 Task: Add Megafood Kids One Daily Multivitamin to the cart.
Action: Mouse moved to (265, 125)
Screenshot: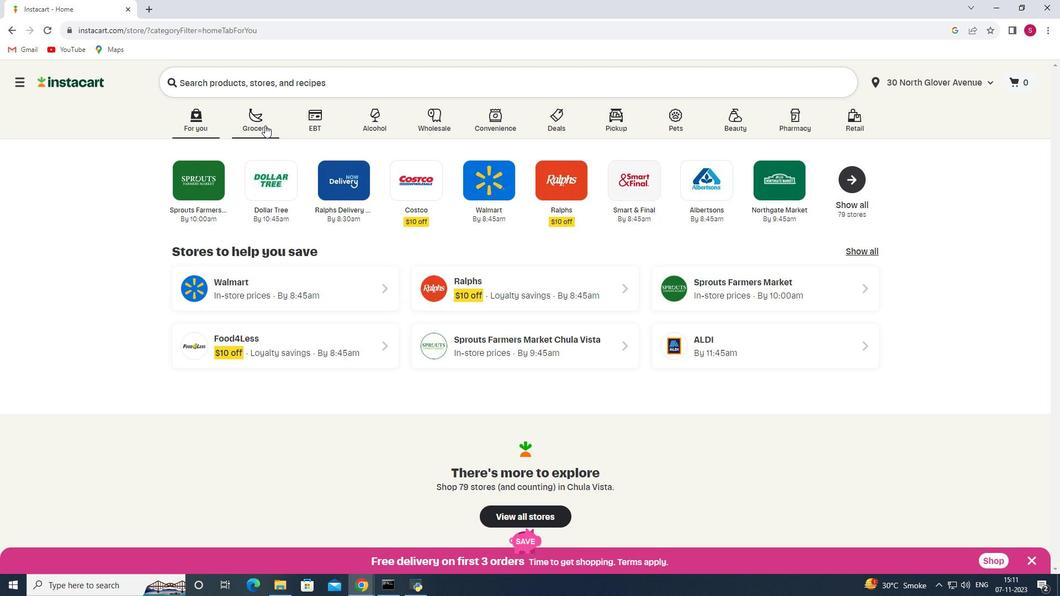 
Action: Mouse pressed left at (265, 125)
Screenshot: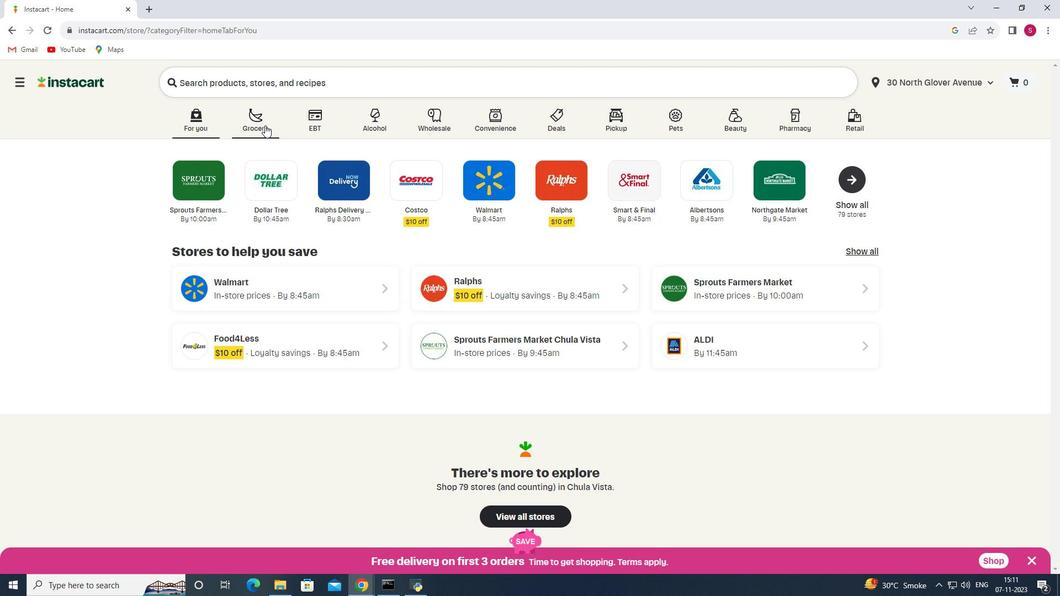 
Action: Mouse moved to (288, 318)
Screenshot: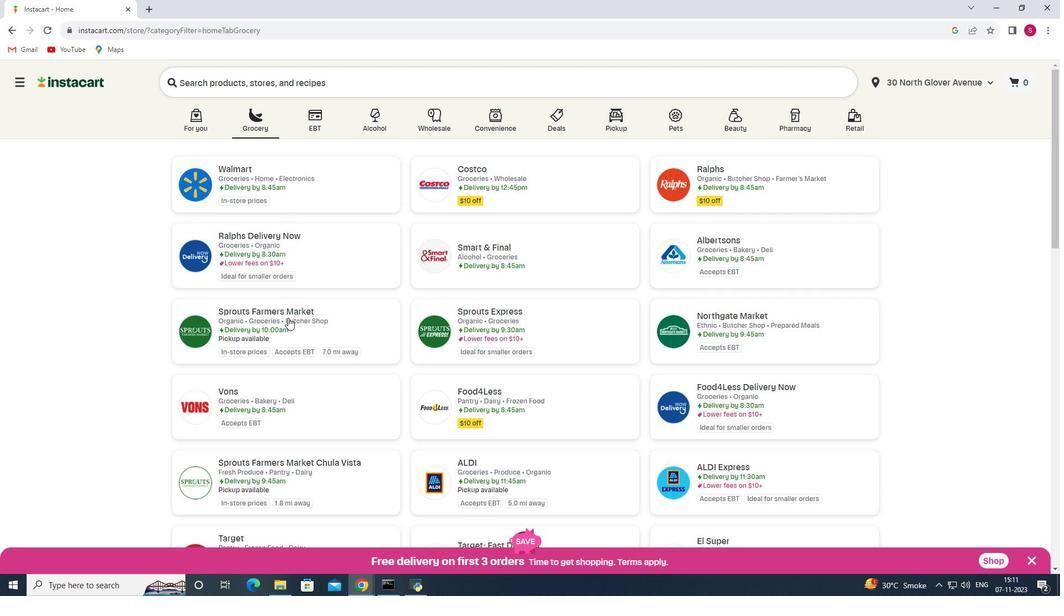
Action: Mouse pressed left at (288, 318)
Screenshot: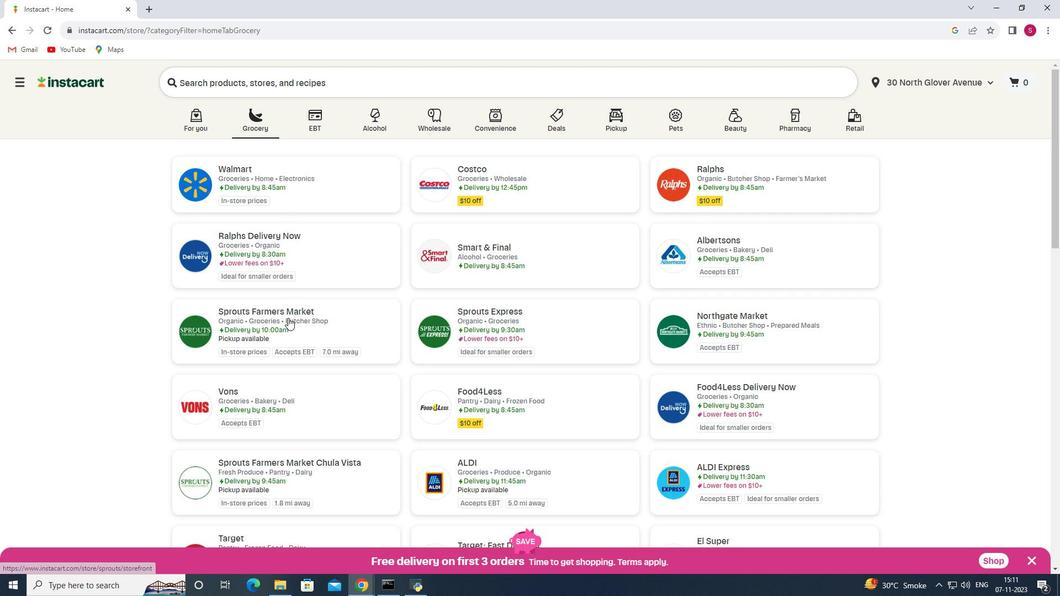 
Action: Mouse moved to (88, 349)
Screenshot: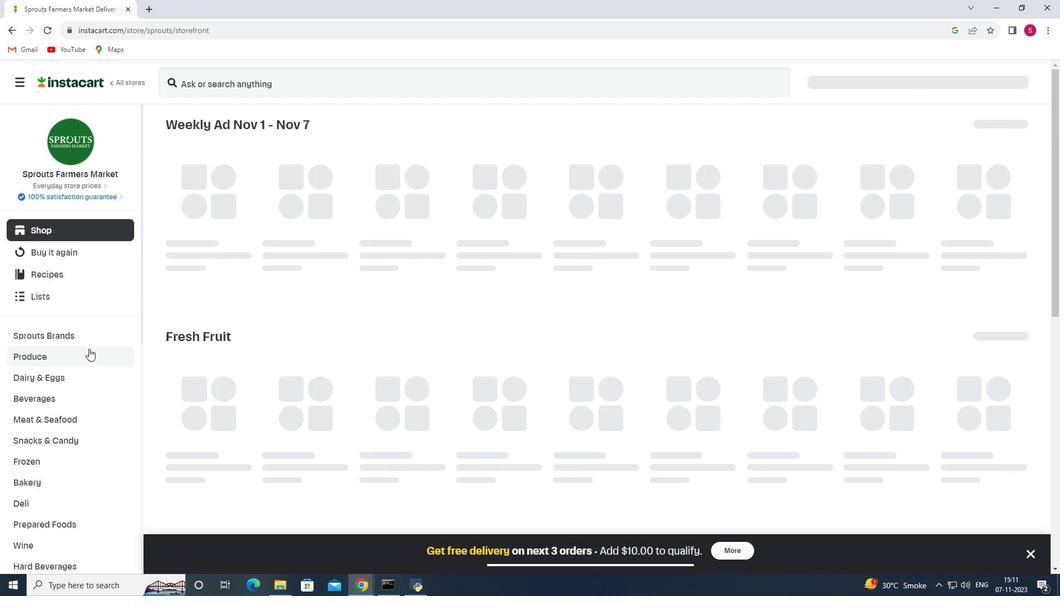 
Action: Mouse scrolled (88, 348) with delta (0, 0)
Screenshot: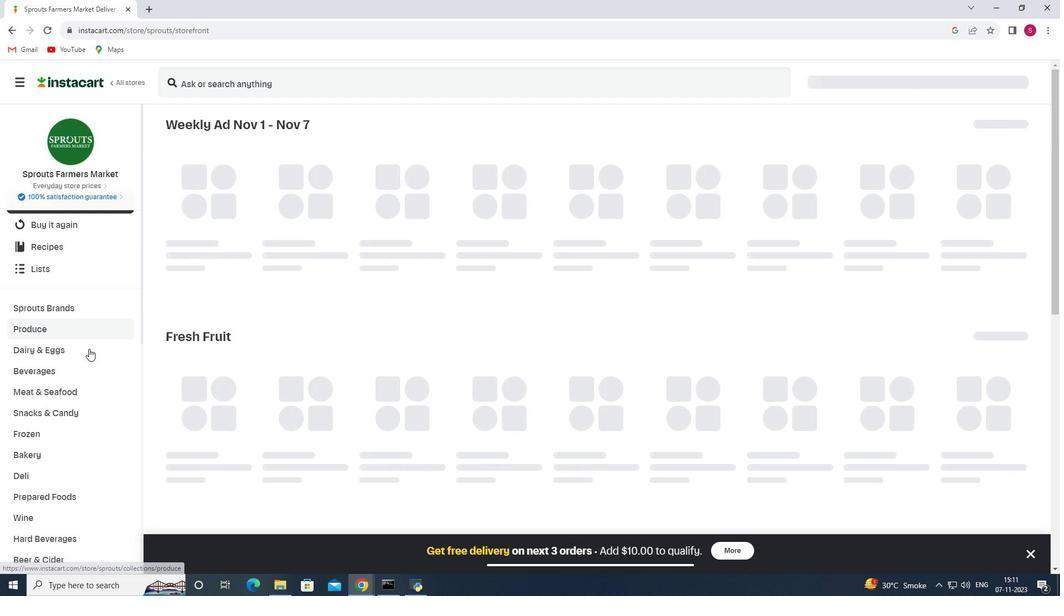 
Action: Mouse moved to (99, 314)
Screenshot: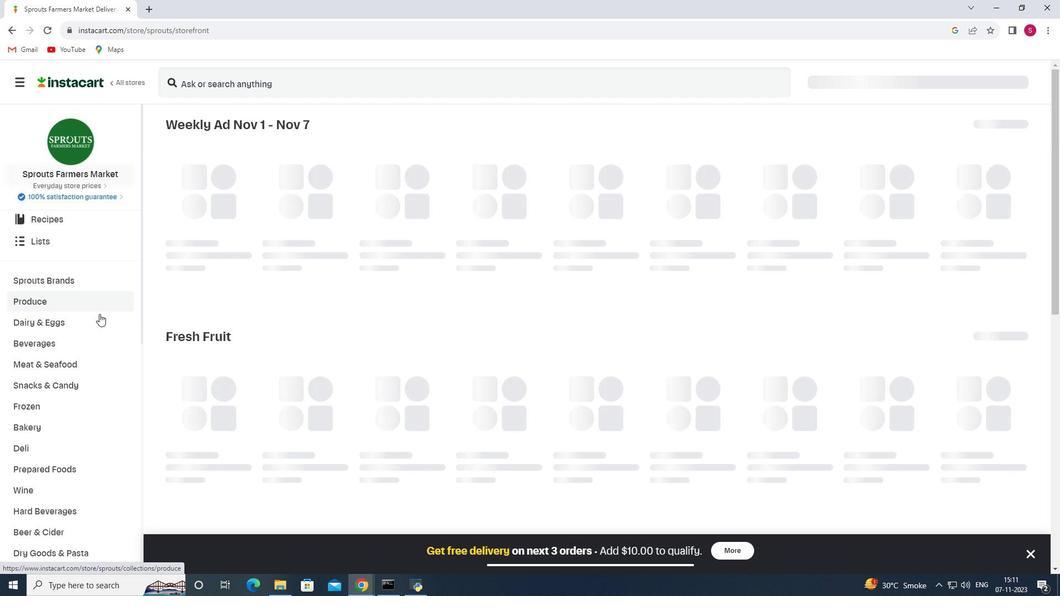 
Action: Mouse scrolled (99, 313) with delta (0, 0)
Screenshot: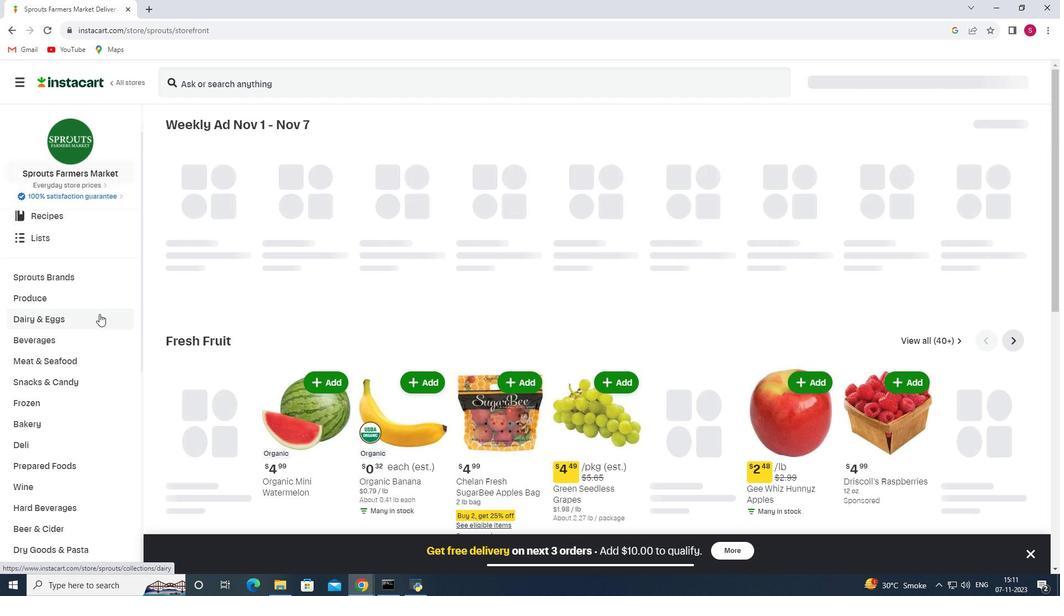 
Action: Mouse scrolled (99, 313) with delta (0, 0)
Screenshot: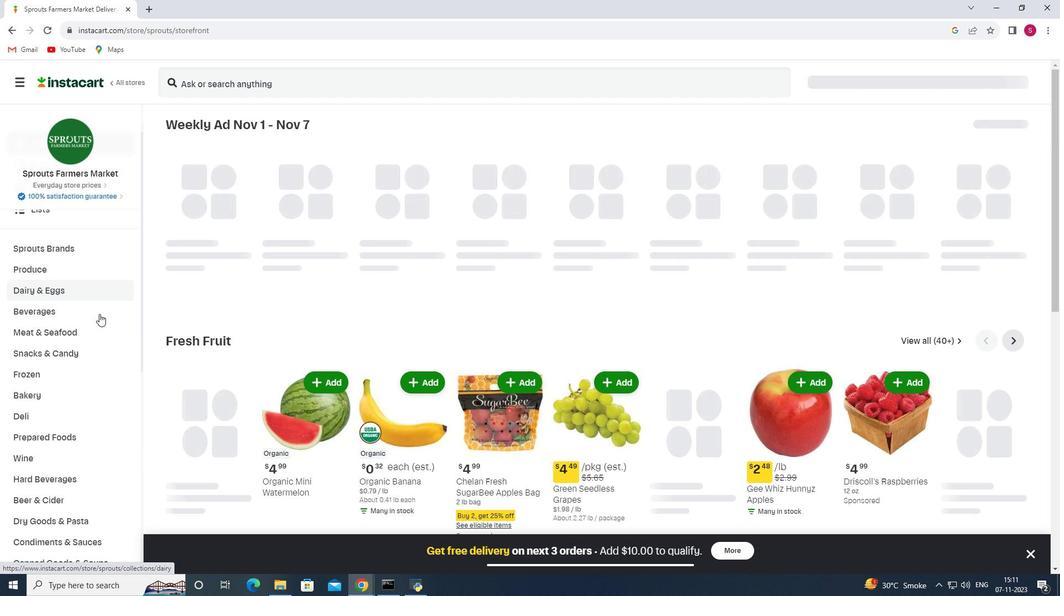 
Action: Mouse scrolled (99, 313) with delta (0, 0)
Screenshot: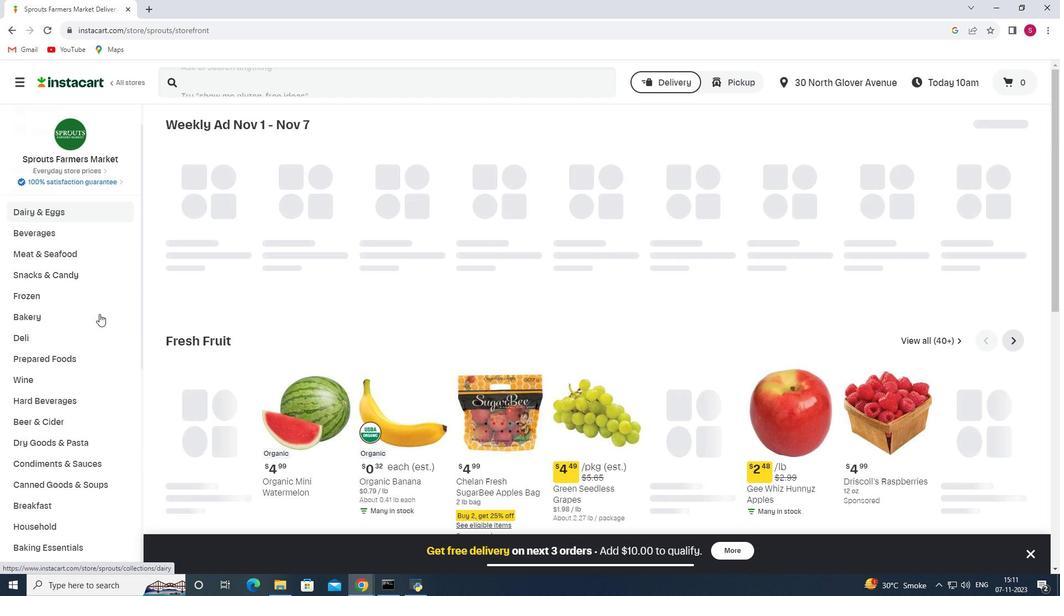 
Action: Mouse scrolled (99, 313) with delta (0, 0)
Screenshot: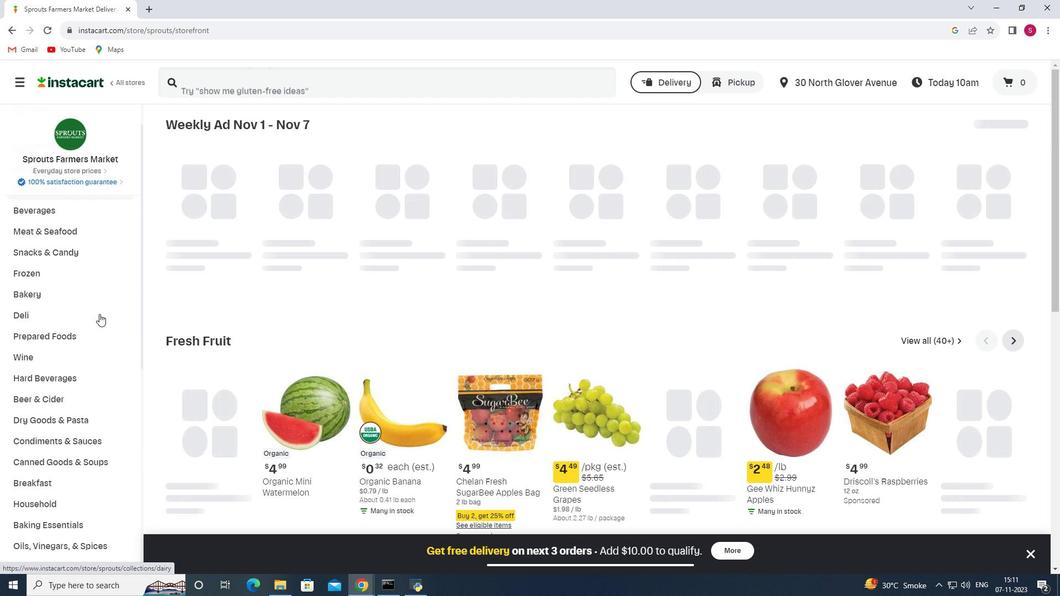 
Action: Mouse moved to (72, 329)
Screenshot: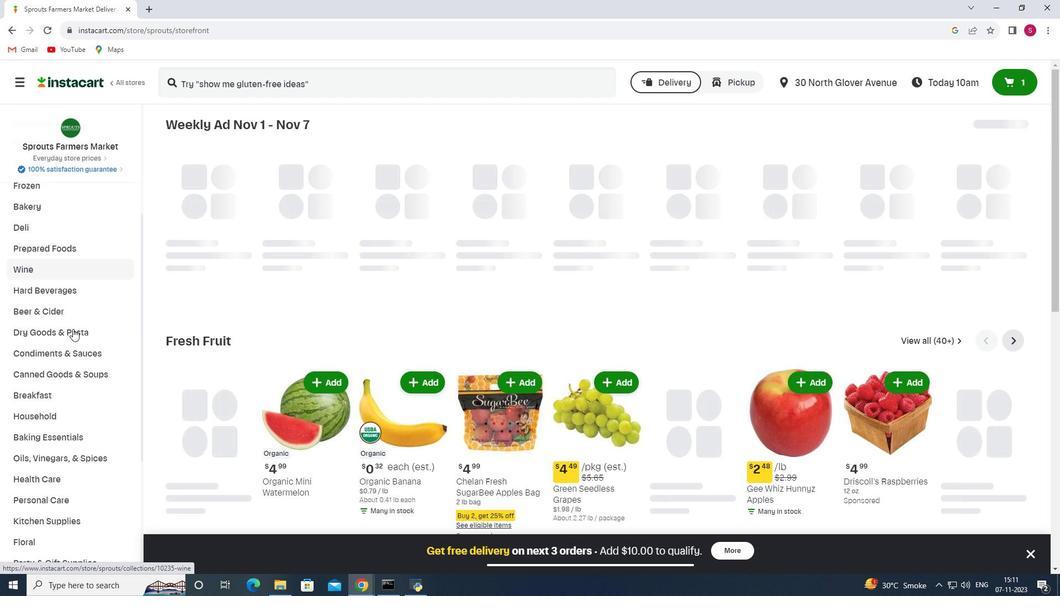 
Action: Mouse scrolled (72, 328) with delta (0, 0)
Screenshot: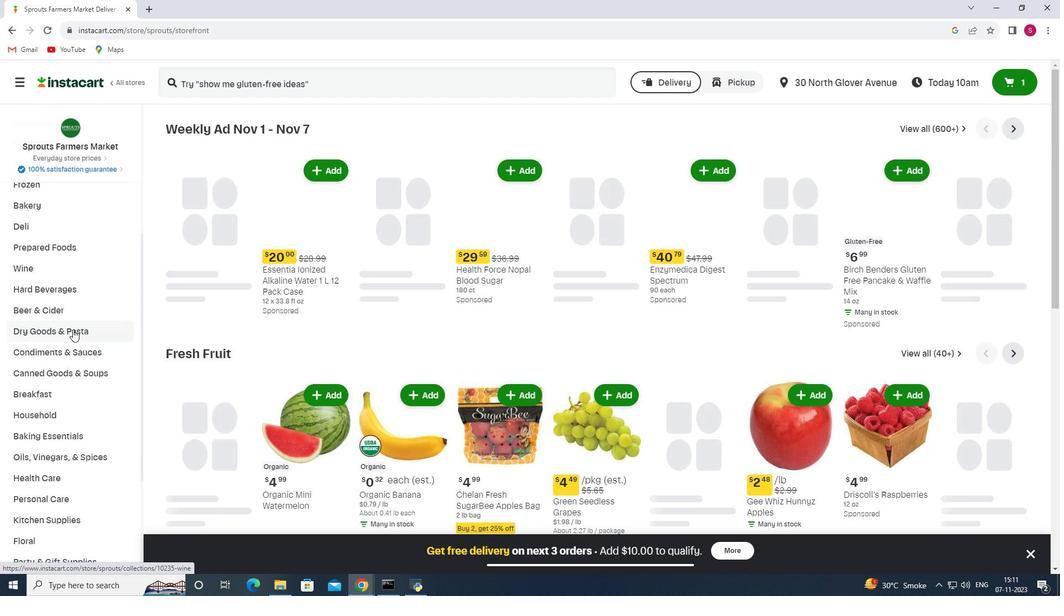 
Action: Mouse moved to (67, 342)
Screenshot: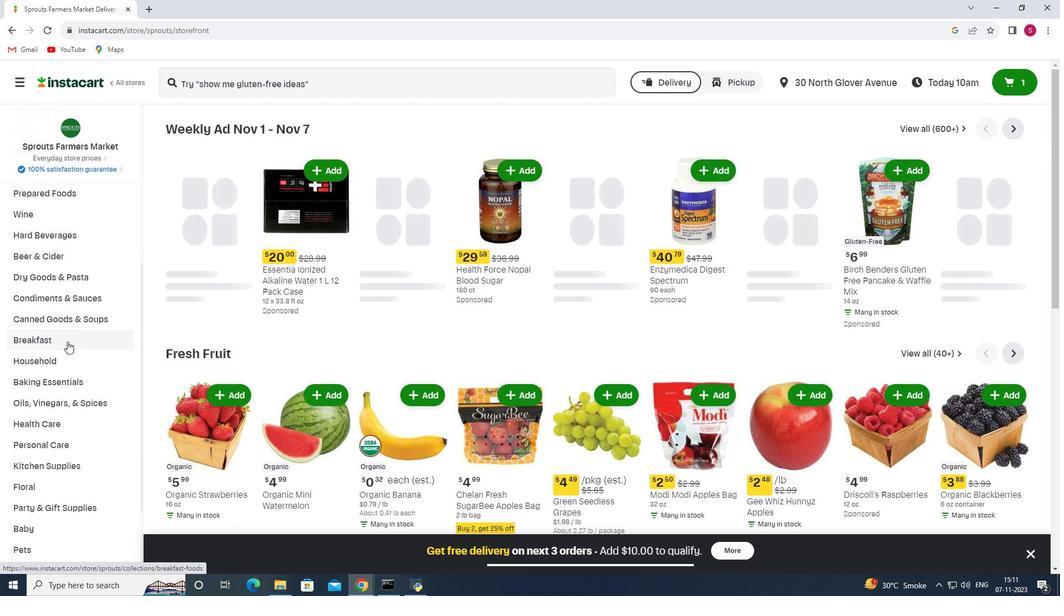 
Action: Mouse scrolled (67, 341) with delta (0, 0)
Screenshot: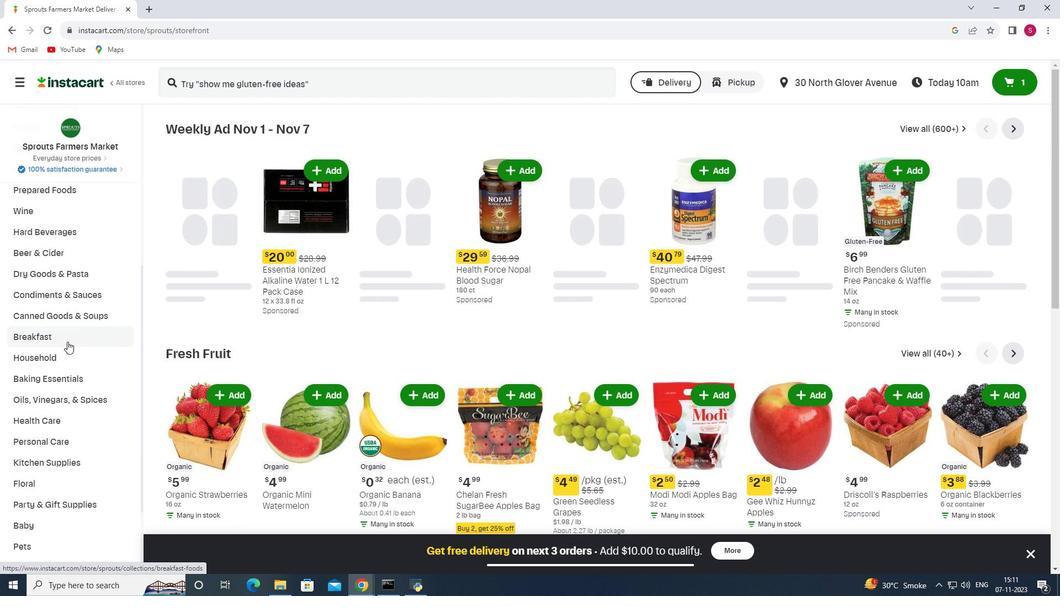 
Action: Mouse moved to (64, 366)
Screenshot: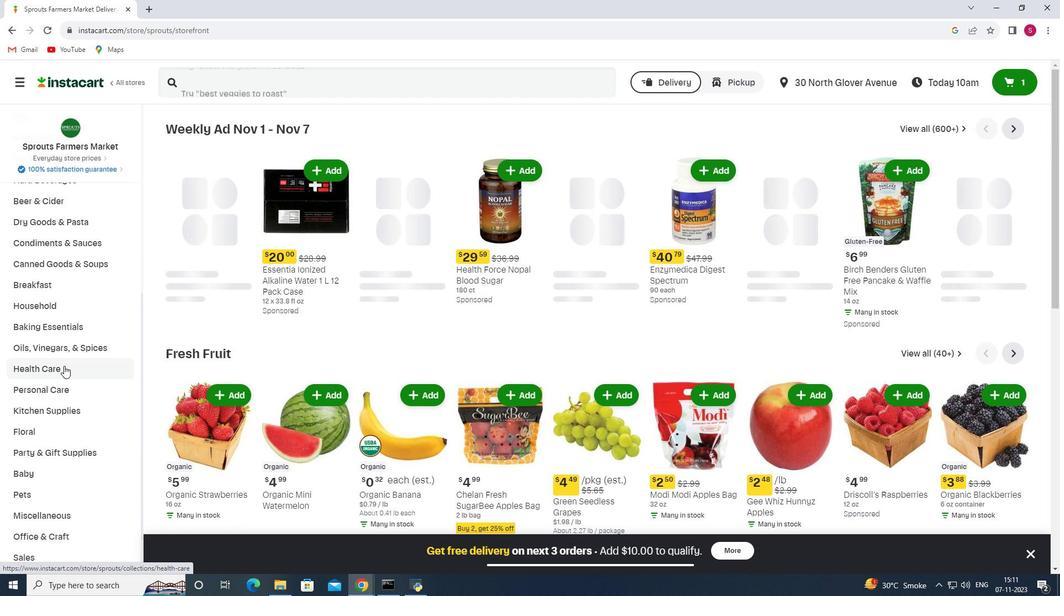 
Action: Mouse pressed left at (64, 366)
Screenshot: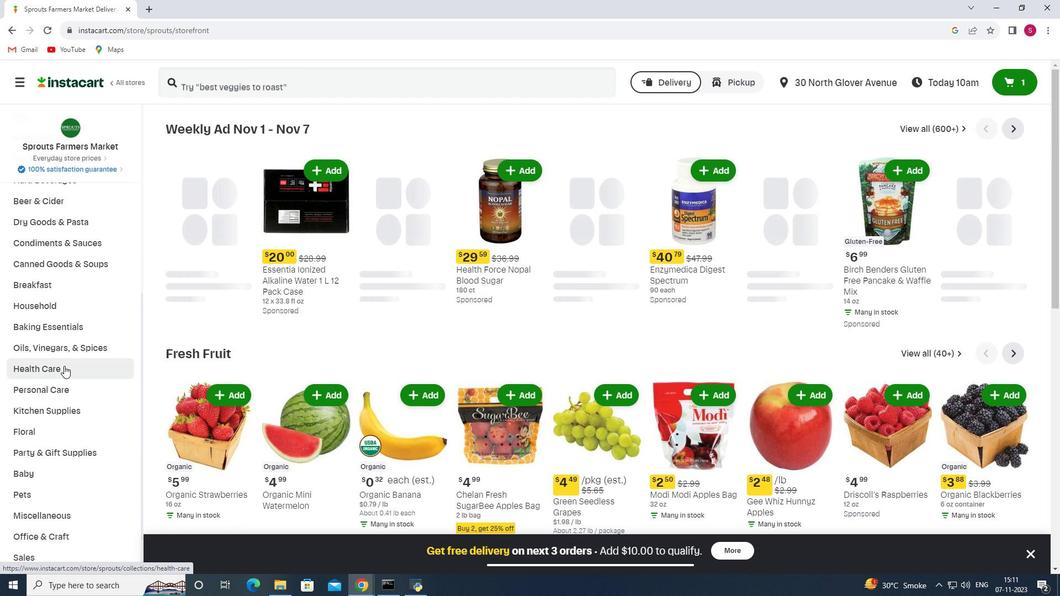 
Action: Mouse moved to (386, 160)
Screenshot: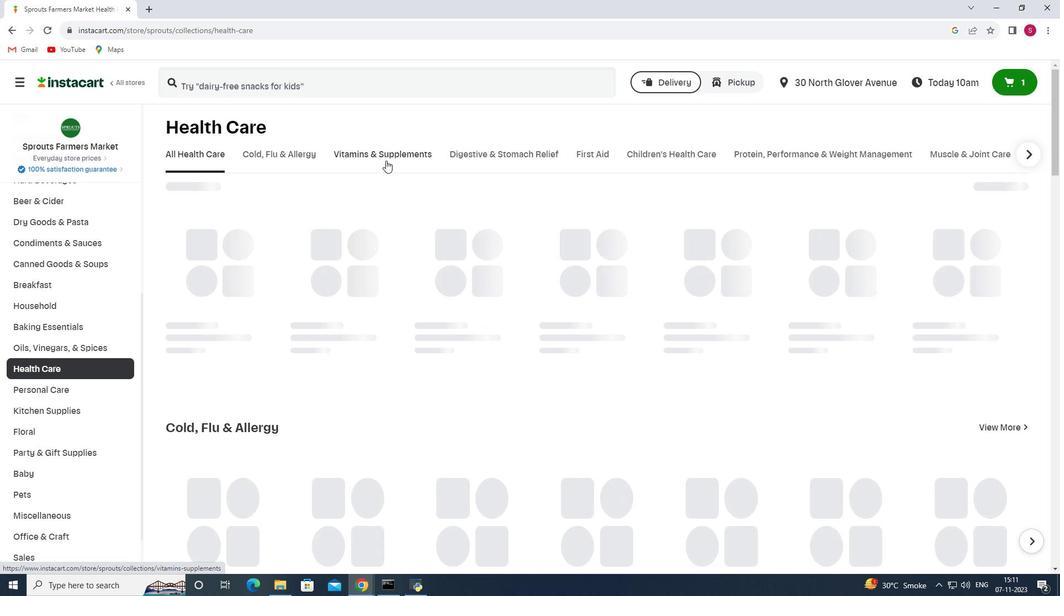 
Action: Mouse pressed left at (386, 160)
Screenshot: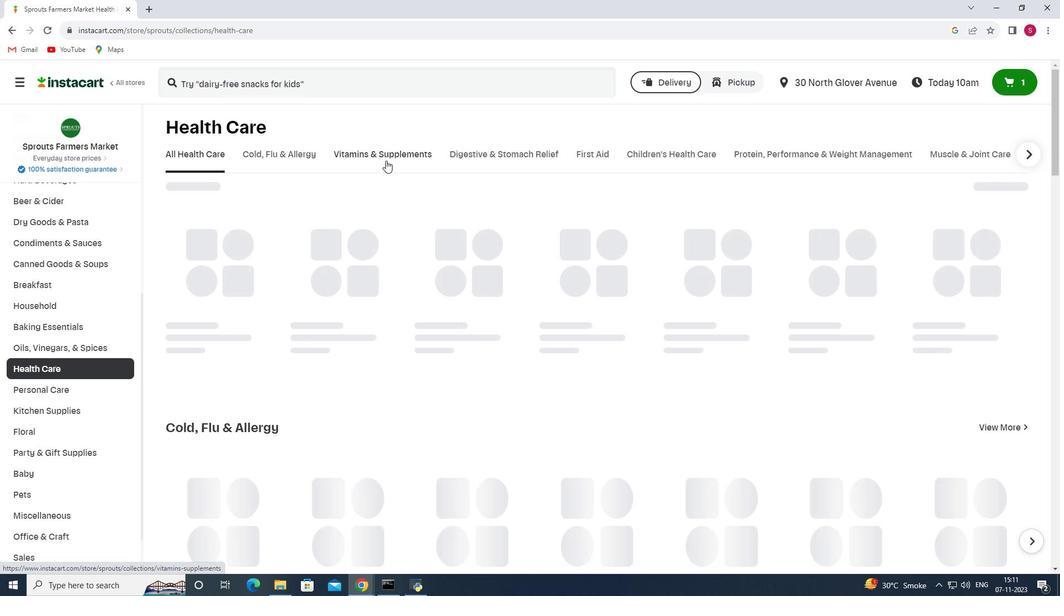 
Action: Mouse moved to (650, 203)
Screenshot: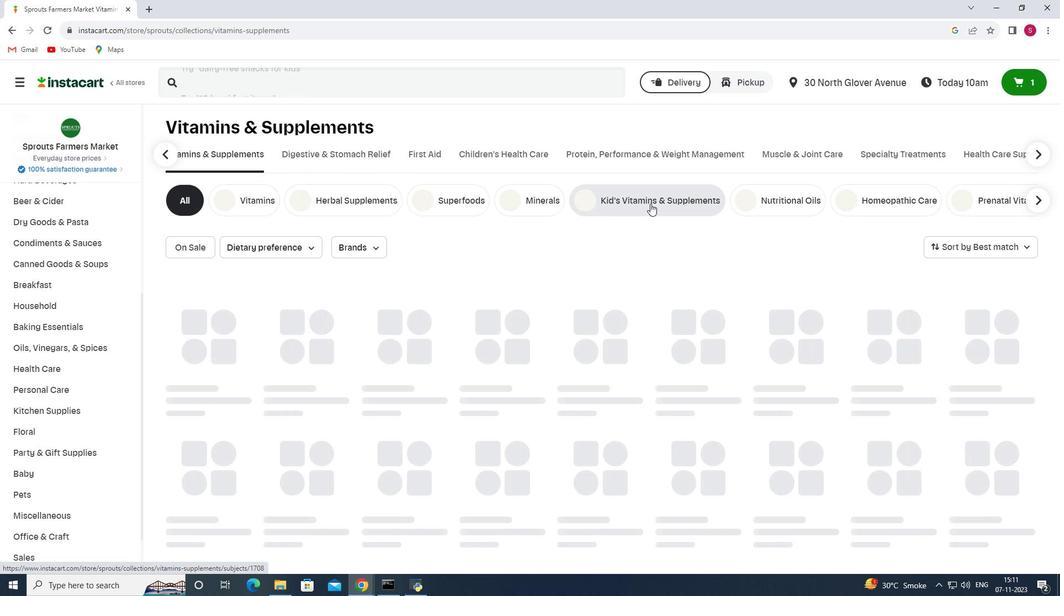
Action: Mouse pressed left at (650, 203)
Screenshot: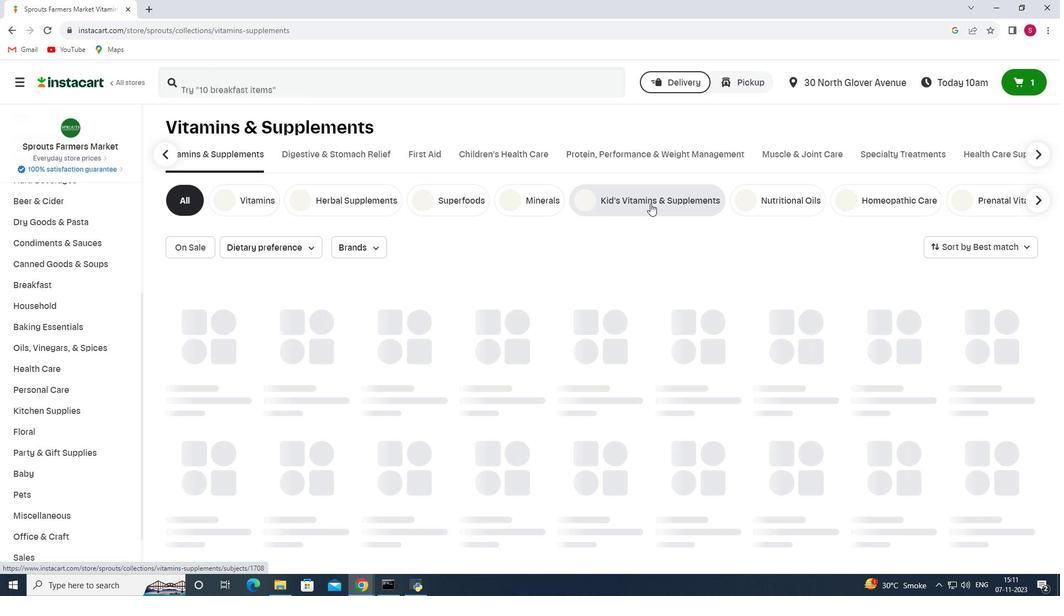 
Action: Mouse moved to (284, 84)
Screenshot: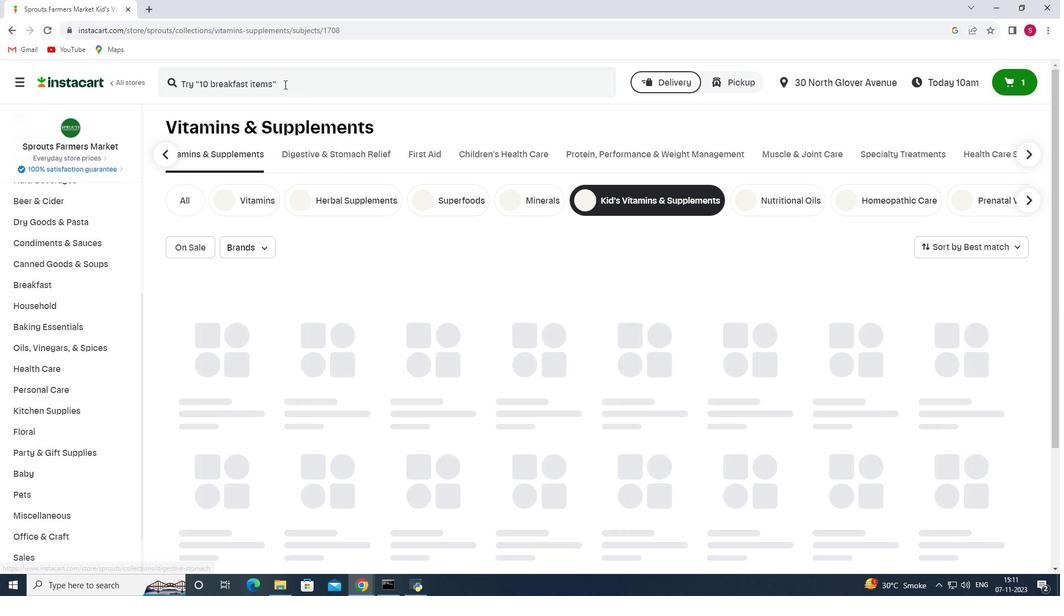 
Action: Mouse pressed left at (284, 84)
Screenshot: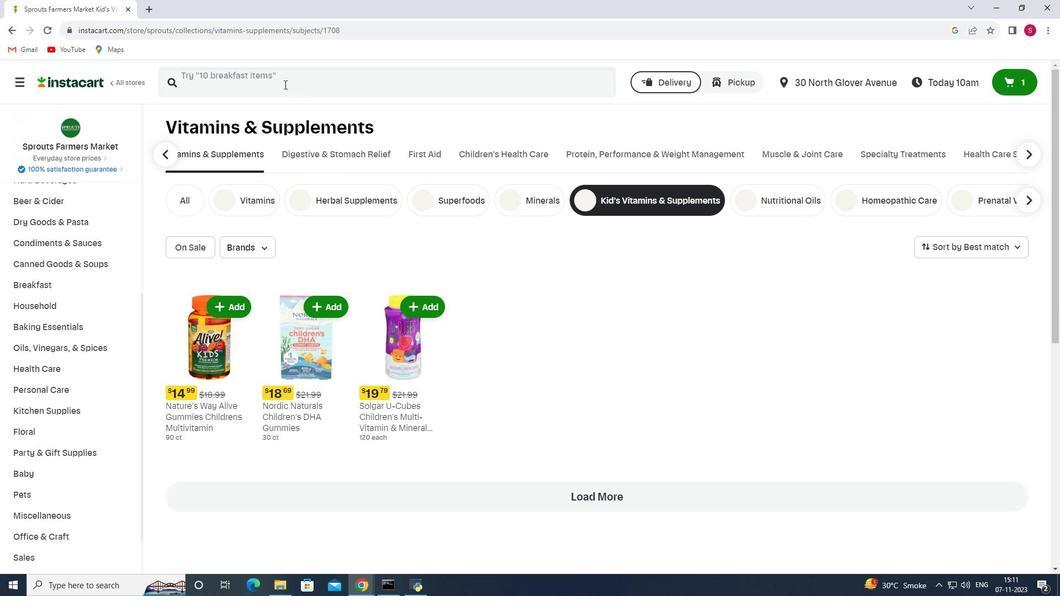 
Action: Key pressed <Key.shift>Megafood<Key.space><Key.shift>Kids<Key.space><Key.shift>One<Key.space><Key.shift>Daily<Key.space><Key.shift>Multivitamin<Key.enter>
Screenshot: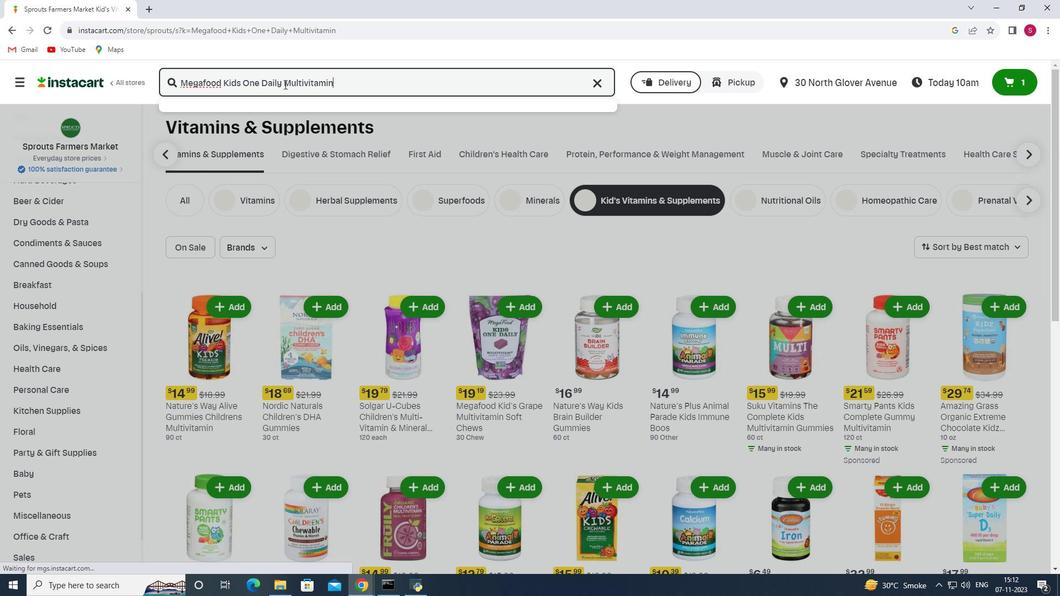 
Action: Mouse moved to (641, 171)
Screenshot: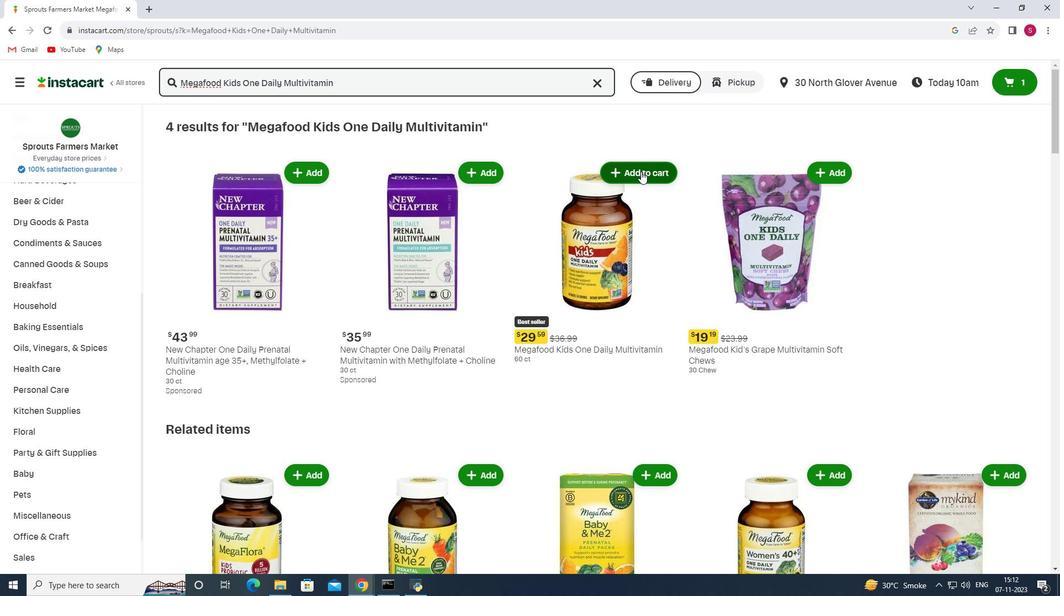 
Action: Mouse pressed left at (641, 171)
Screenshot: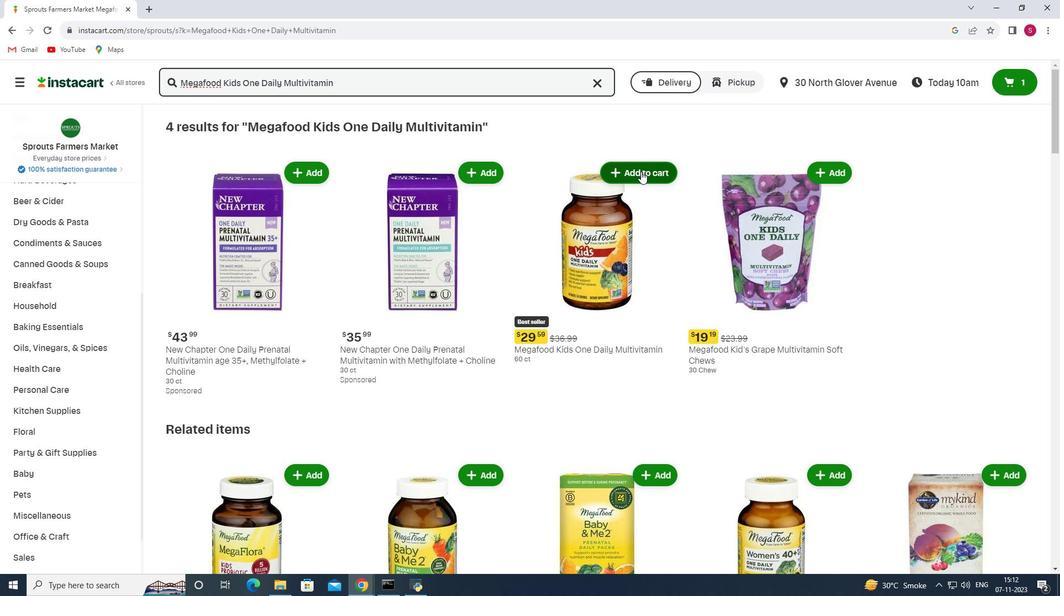 
Action: Mouse moved to (612, 185)
Screenshot: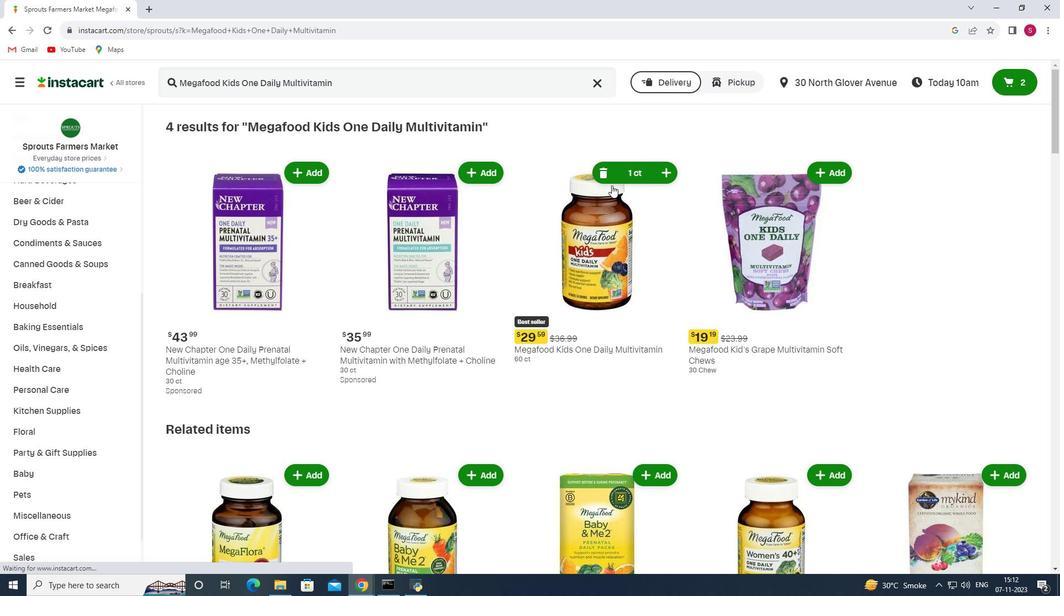 
